 Task: Create New Customer with Customer Name: Domestic Shops Group, Billing Address Line1: 4646 Smithfield Avenue, Billing Address Line2:  Lubbock, Billing Address Line3:  Texas 79401, Cell Number: 631-899-2399
Action: Mouse moved to (136, 27)
Screenshot: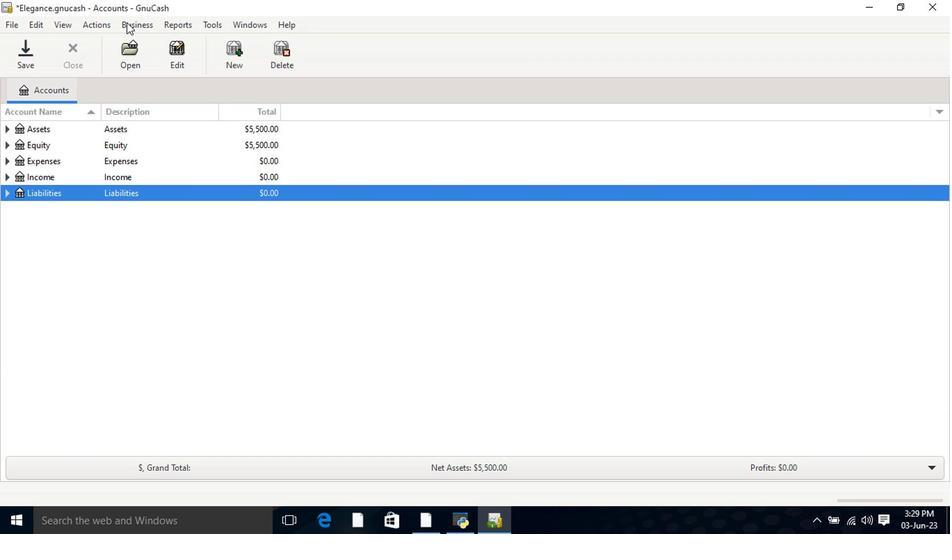 
Action: Mouse pressed left at (136, 27)
Screenshot: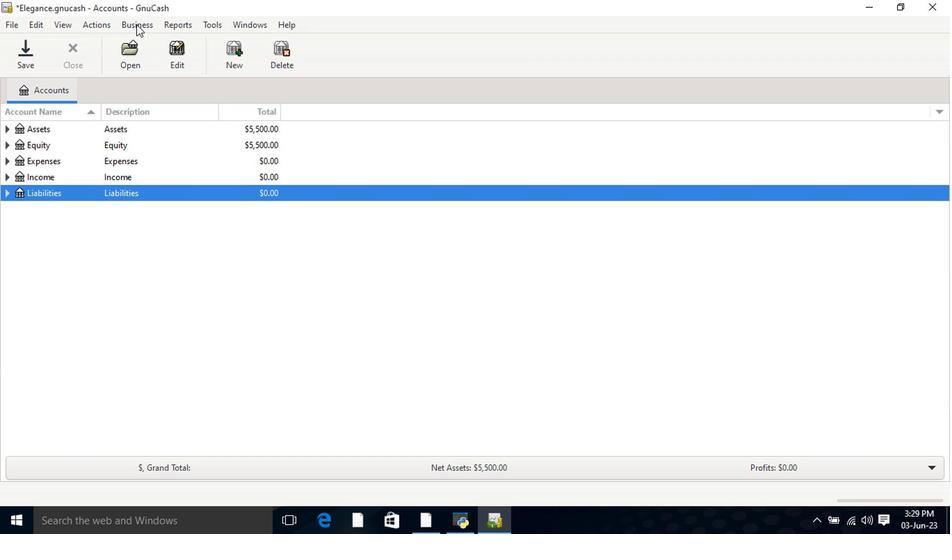 
Action: Mouse moved to (298, 62)
Screenshot: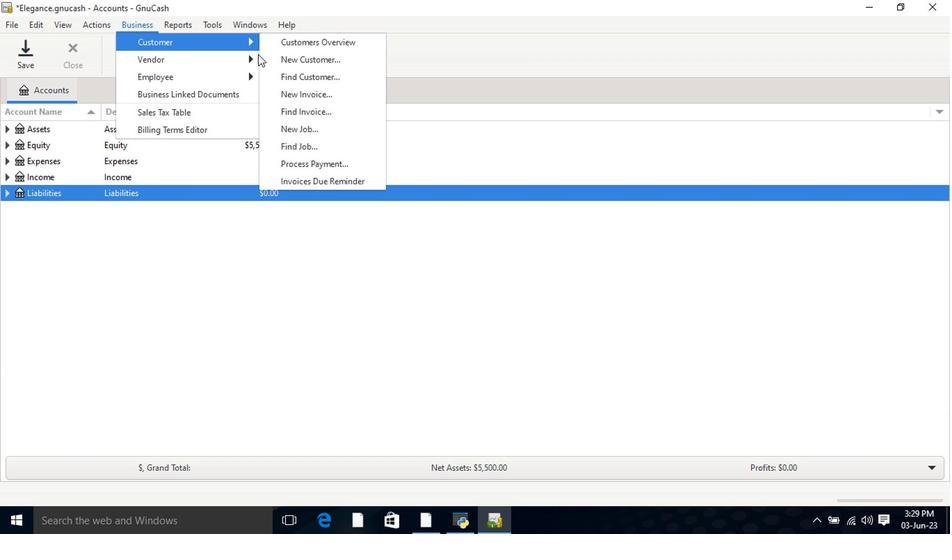 
Action: Mouse pressed left at (298, 62)
Screenshot: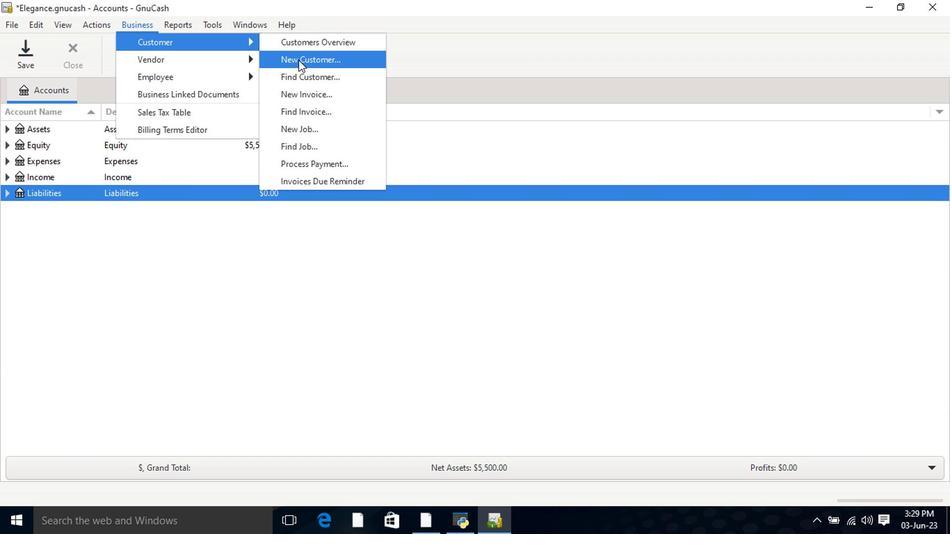 
Action: Mouse moved to (491, 155)
Screenshot: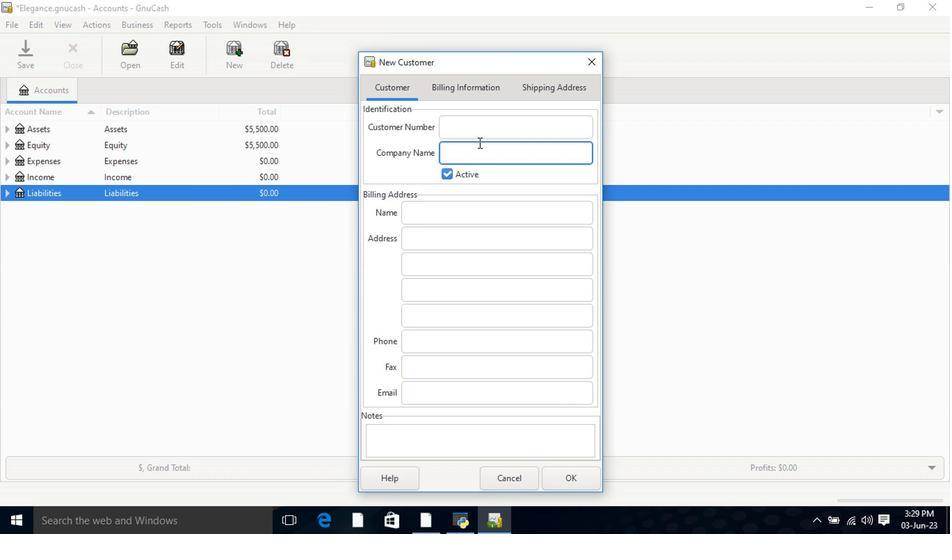 
Action: Key pressed <Key.shift>Domestic<Key.space><Key.shift>Shops<Key.space><Key.shift>Group<Key.tab><Key.tab><Key.tab>4646<Key.space><Key.shift>Smithfield<Key.space><Key.shift>Avenue<Key.tab><Key.shift>Lubbock<Key.tab><Key.shift>Texas<Key.space>79401<Key.tab><Key.tab>631-899-2399
Screenshot: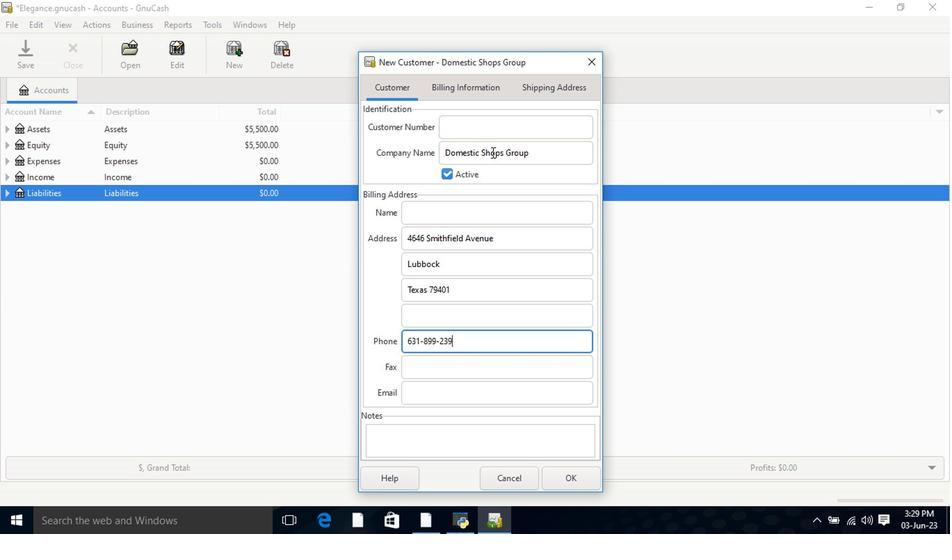 
Action: Mouse moved to (483, 94)
Screenshot: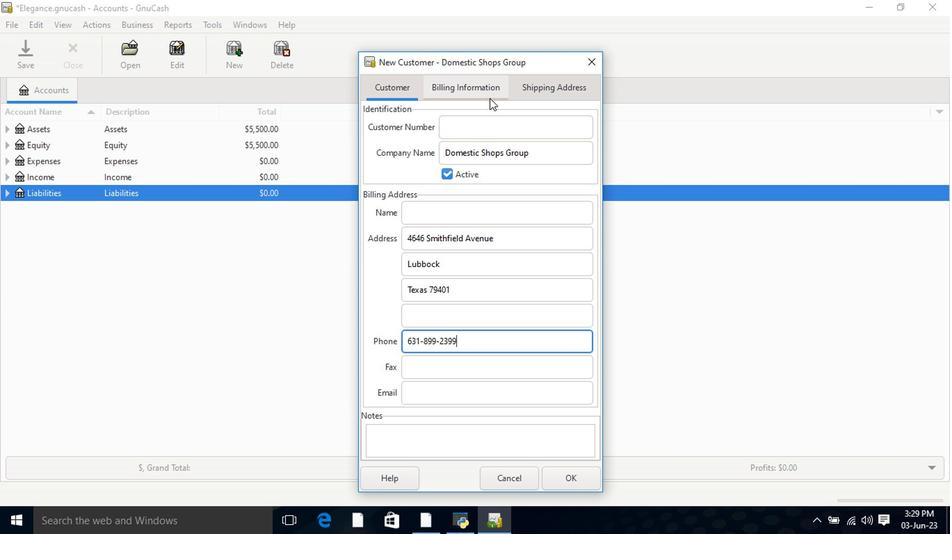 
Action: Mouse pressed left at (483, 94)
Screenshot: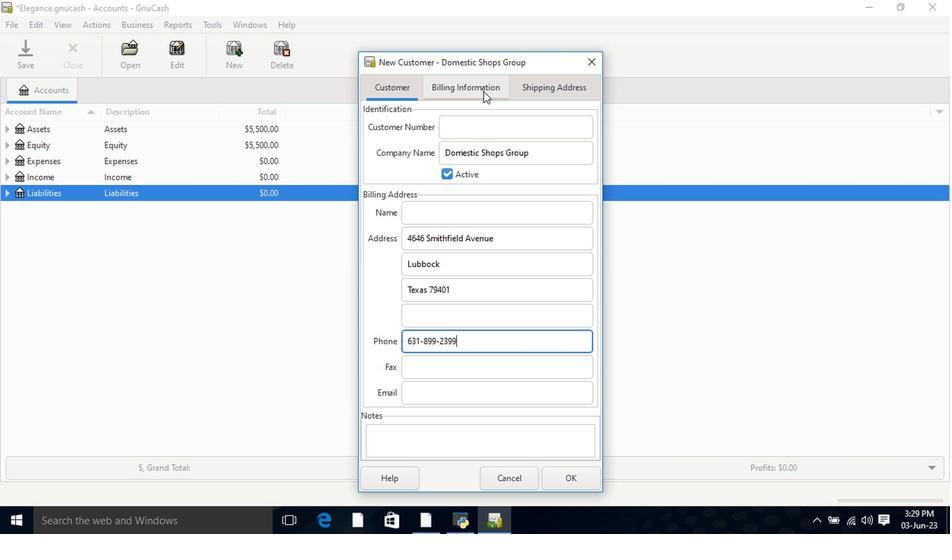 
Action: Mouse moved to (533, 85)
Screenshot: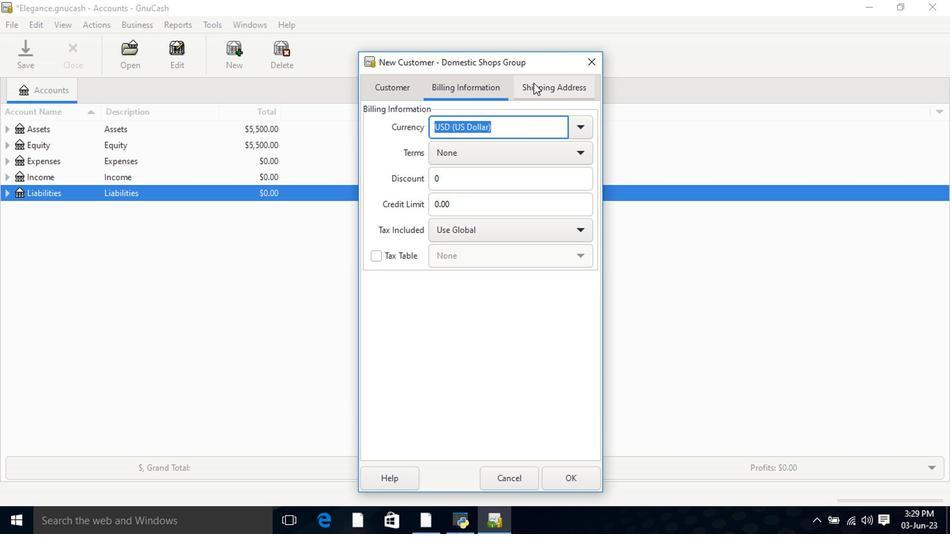 
Action: Mouse pressed left at (533, 85)
Screenshot: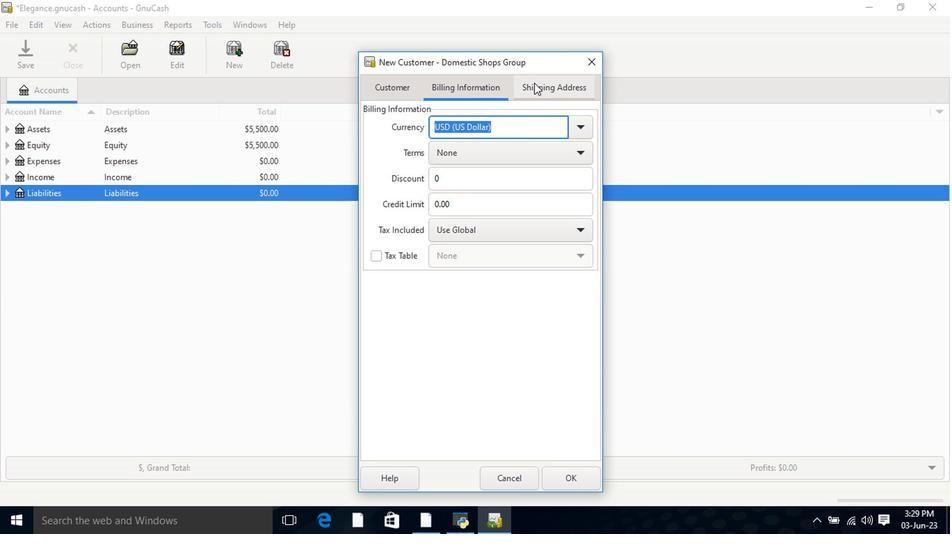 
Action: Mouse moved to (566, 481)
Screenshot: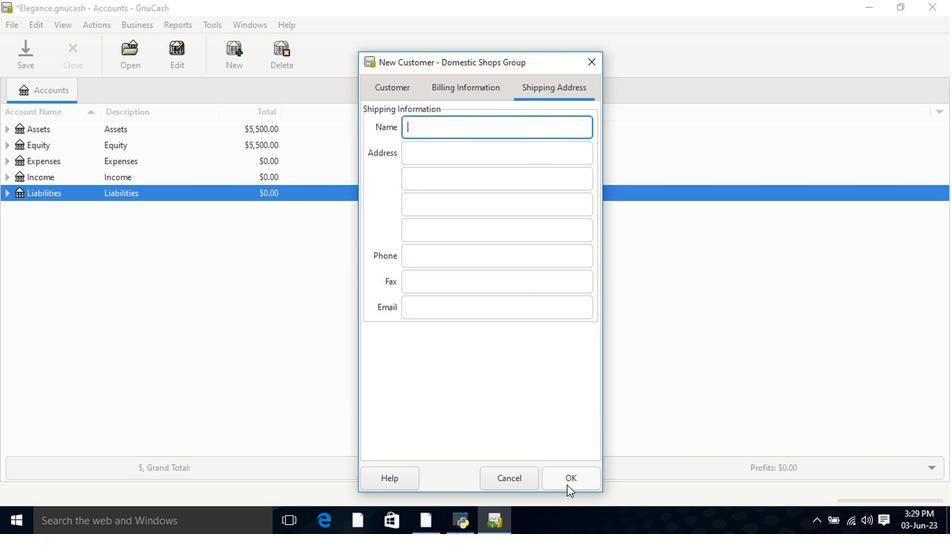 
Action: Mouse pressed left at (566, 481)
Screenshot: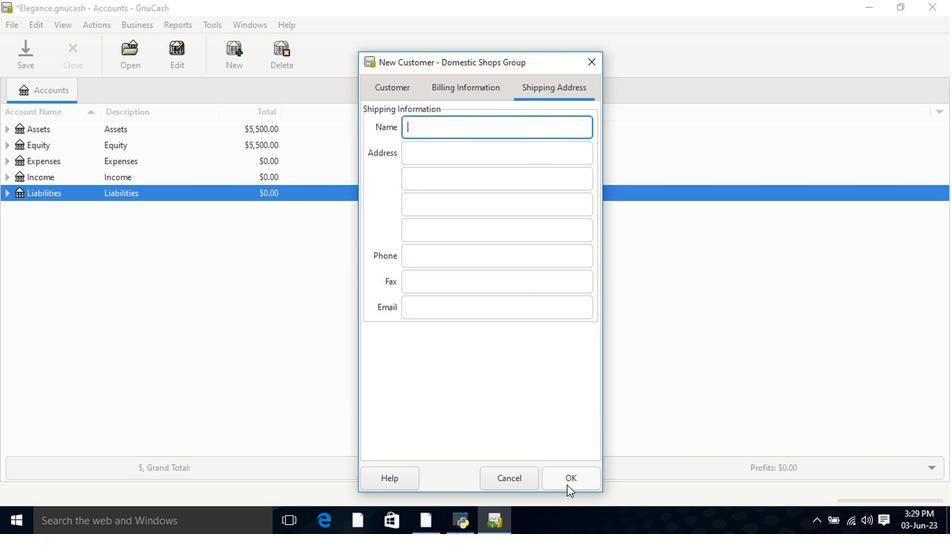 
